 Task: Create in the project AgileMission and in the Backlog issue 'Implement a new cloud-based expense management system for a company with advanced expense tracking and reimbursement features' a child issue 'Code optimization for low-latency file processing', and assign it to team member softage.3@softage.net. Create in the project AgileMission and in the Backlog issue 'Integrate a new virtual assistant feature into an existing mobile application to enhance user experience and convenience' a child issue 'Chatbot conversation context identification and remediation', and assign it to team member softage.4@softage.net
Action: Mouse moved to (752, 553)
Screenshot: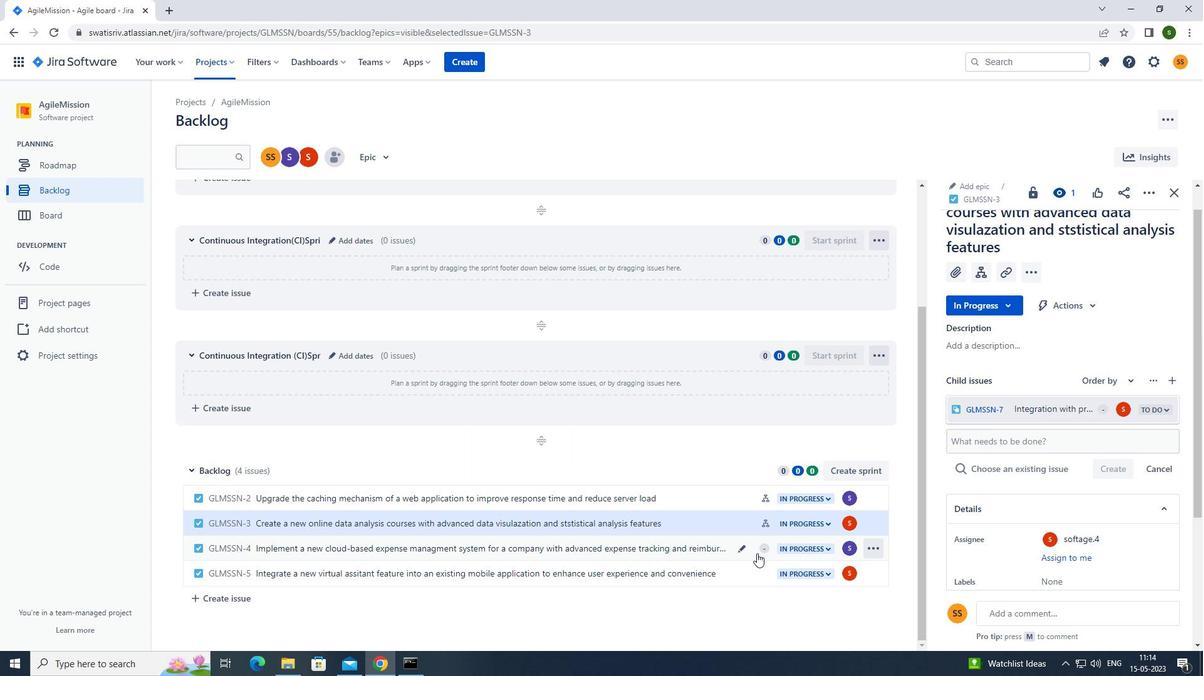 
Action: Mouse pressed left at (752, 553)
Screenshot: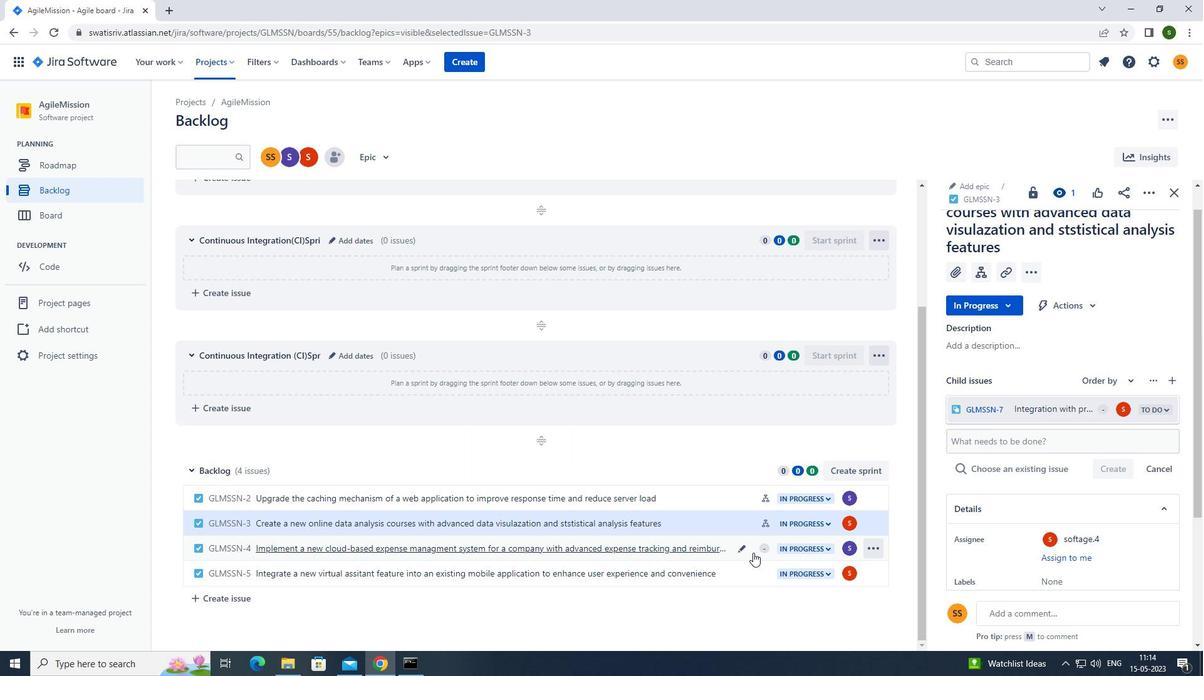 
Action: Mouse moved to (978, 322)
Screenshot: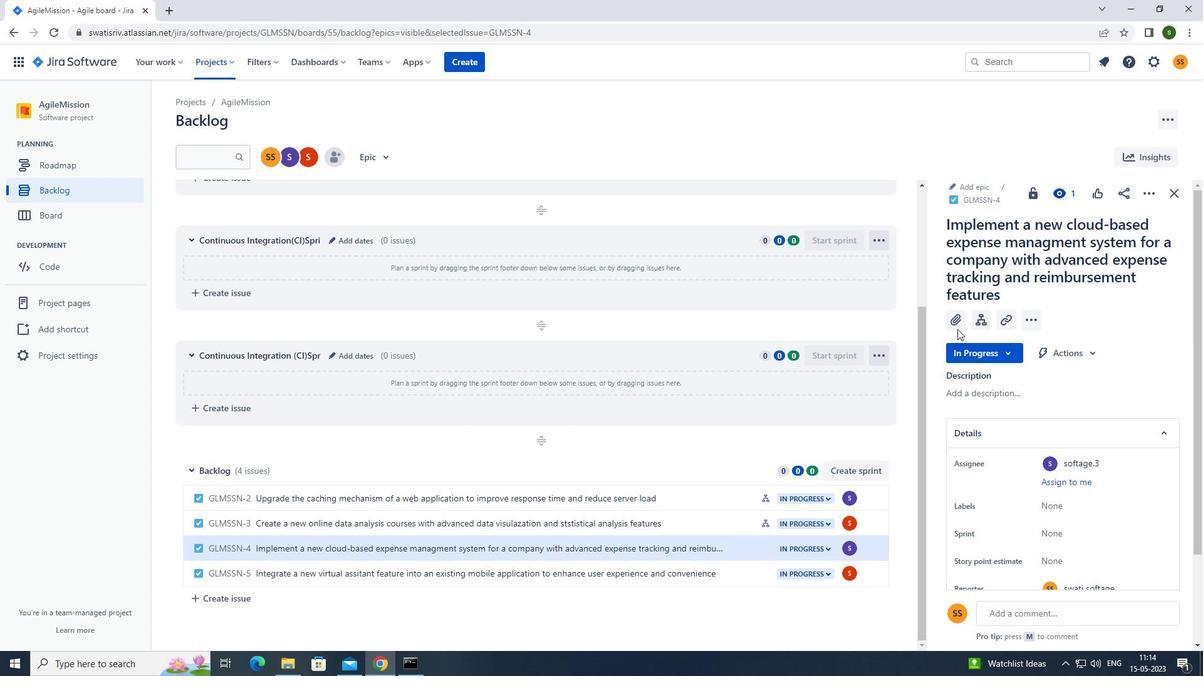 
Action: Mouse pressed left at (978, 322)
Screenshot: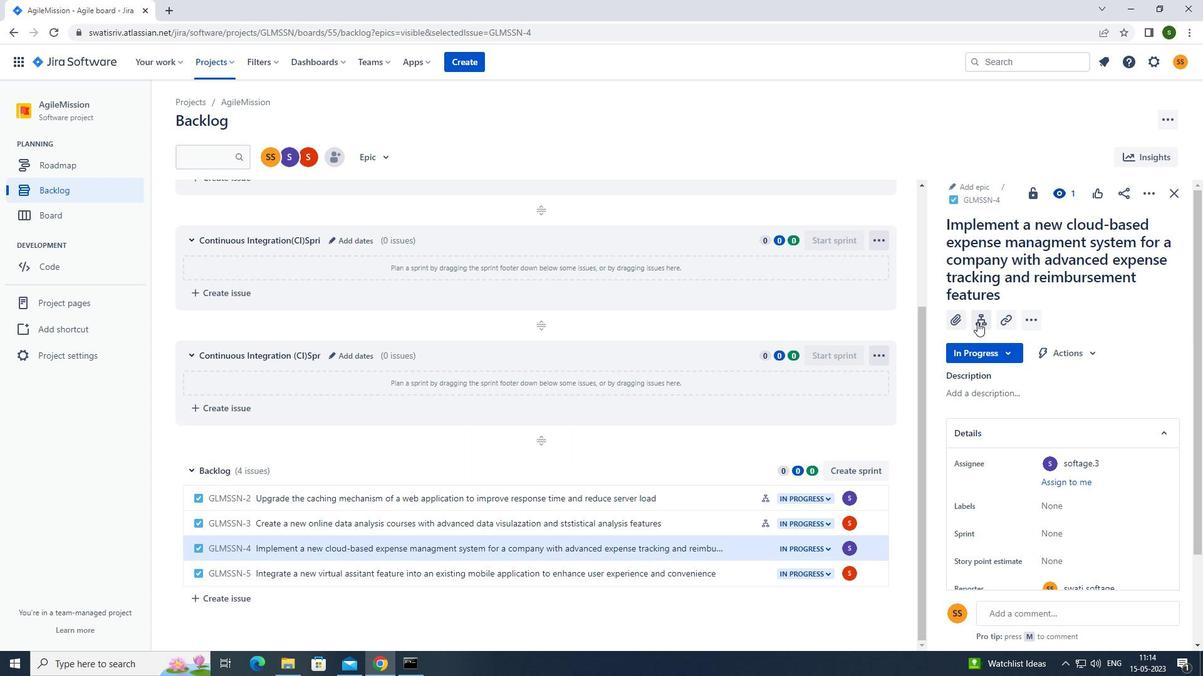 
Action: Mouse moved to (995, 407)
Screenshot: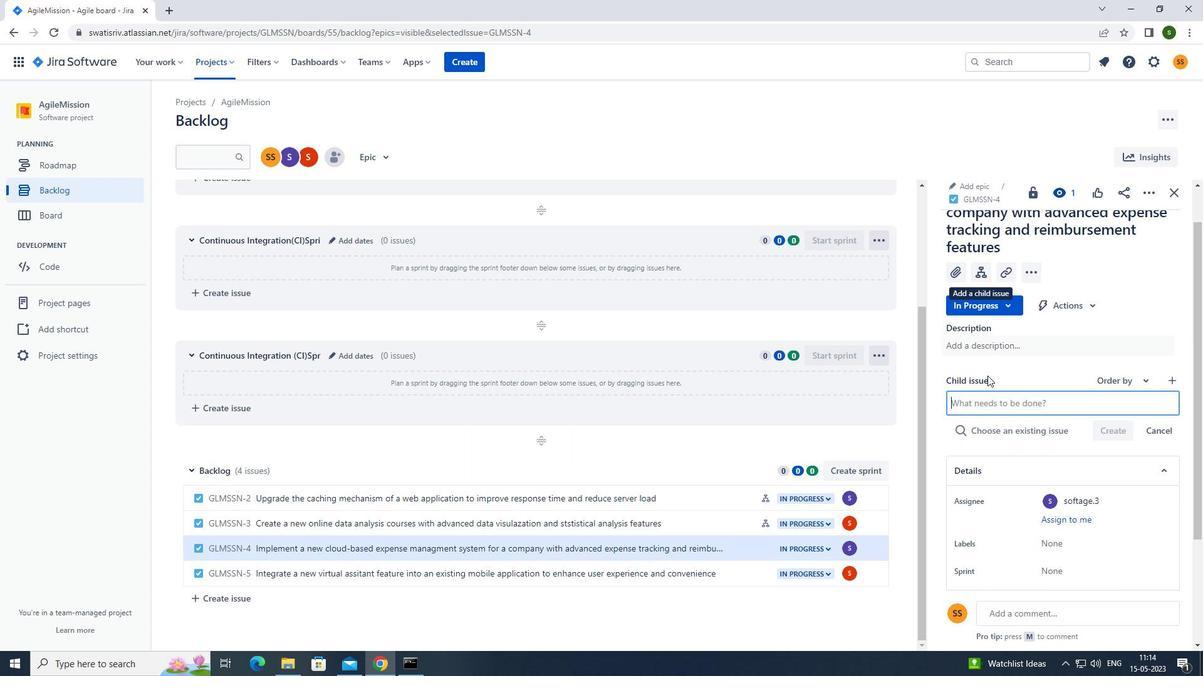 
Action: Mouse pressed left at (995, 407)
Screenshot: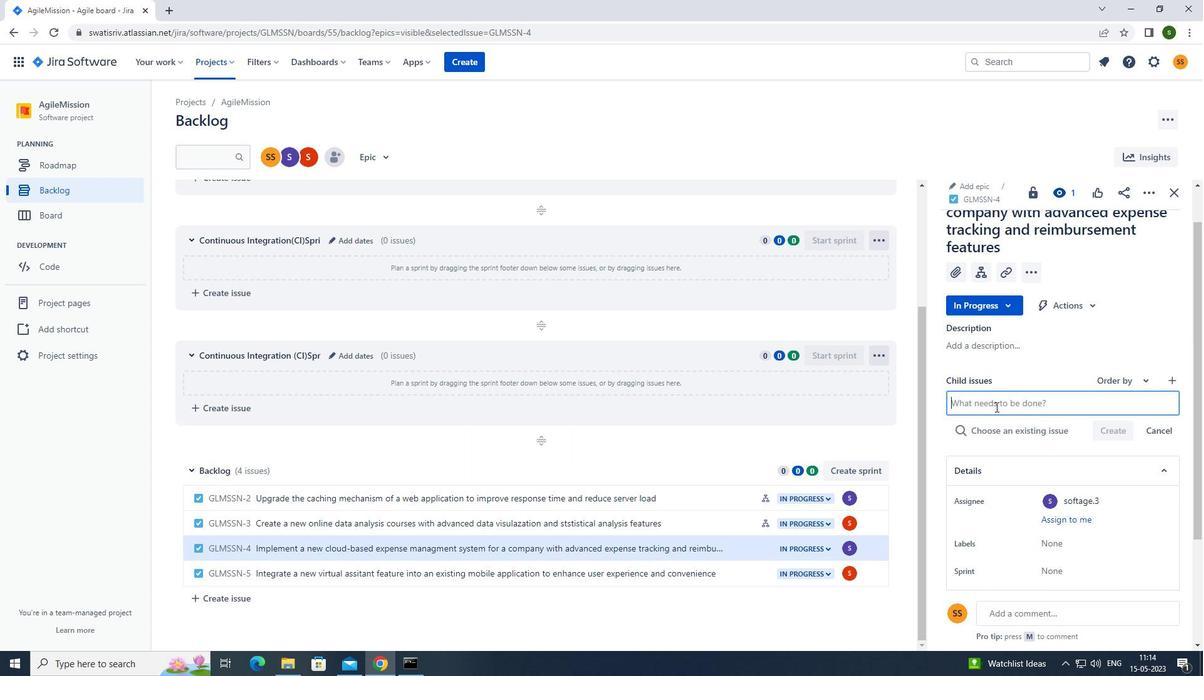 
Action: Mouse moved to (995, 404)
Screenshot: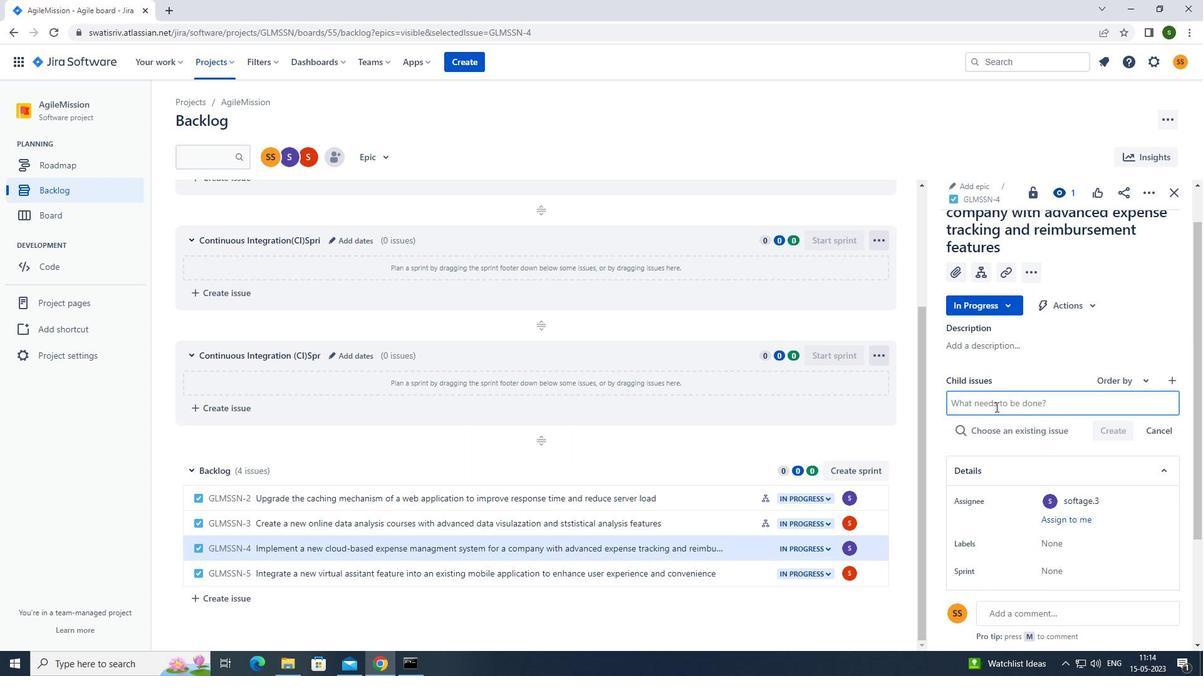 
Action: Key pressed <Key.caps_lock>c<Key.caps_lock>o
Screenshot: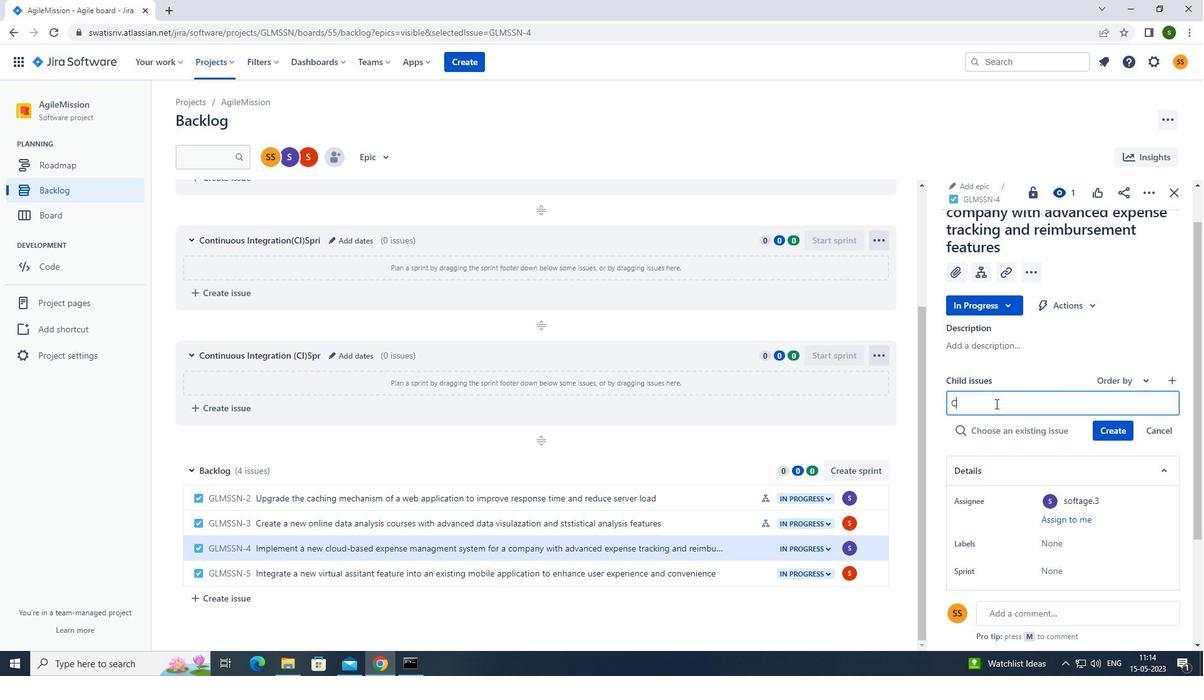 
Action: Mouse moved to (995, 403)
Screenshot: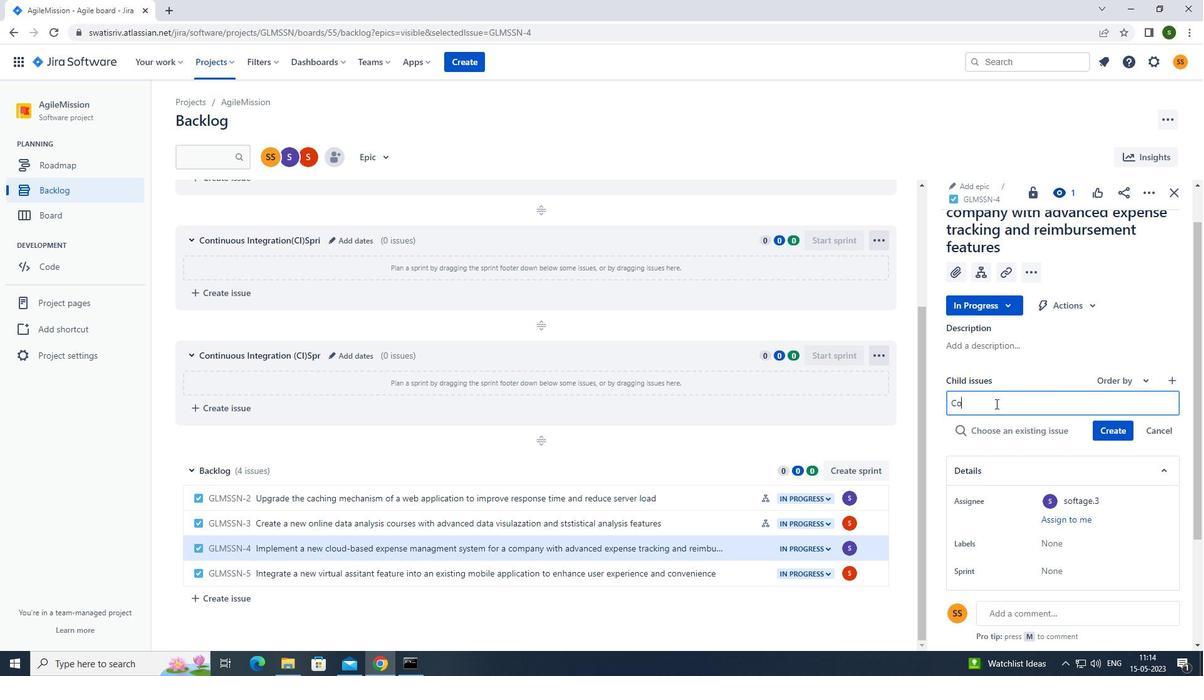 
Action: Key pressed de<Key.space>optimization<Key.space>for<Key.space>low-latency<Key.space>file<Key.space>processing<Key.enter>
Screenshot: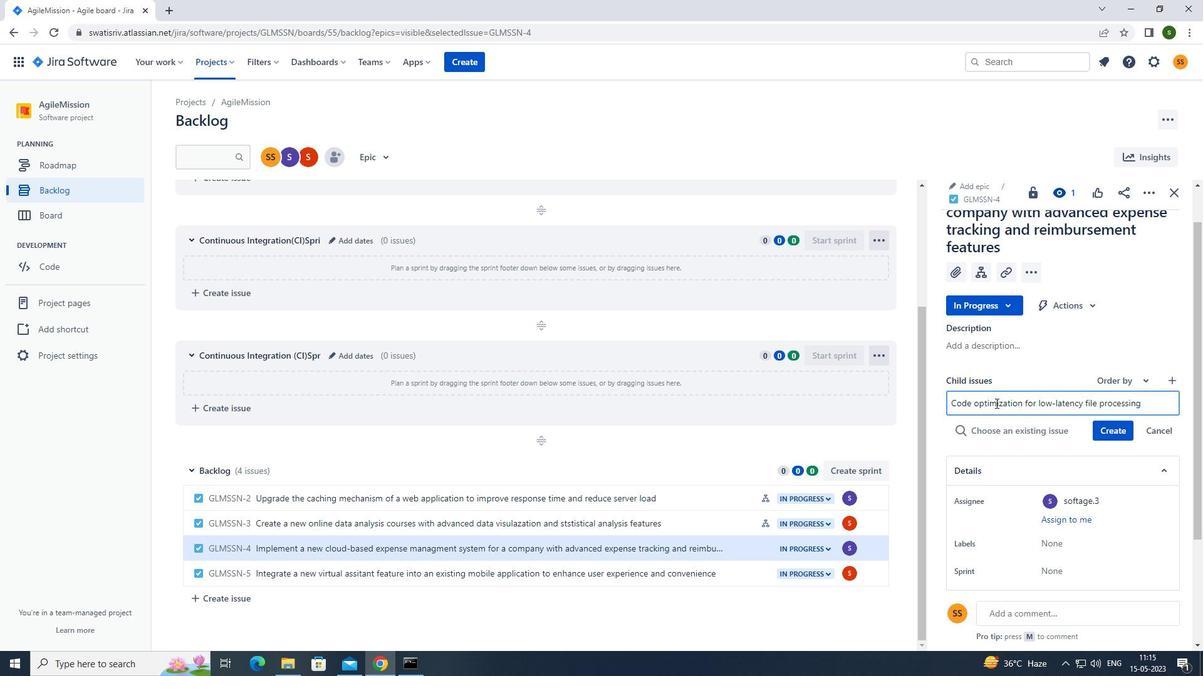 
Action: Mouse moved to (1126, 410)
Screenshot: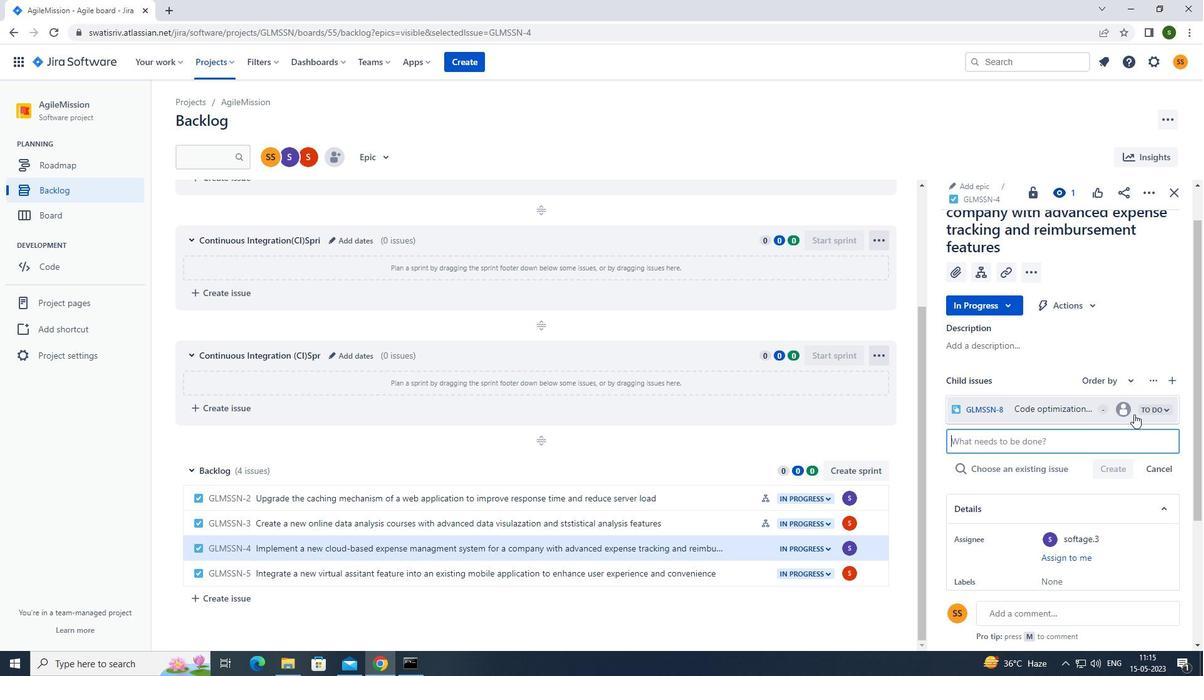 
Action: Mouse pressed left at (1126, 410)
Screenshot: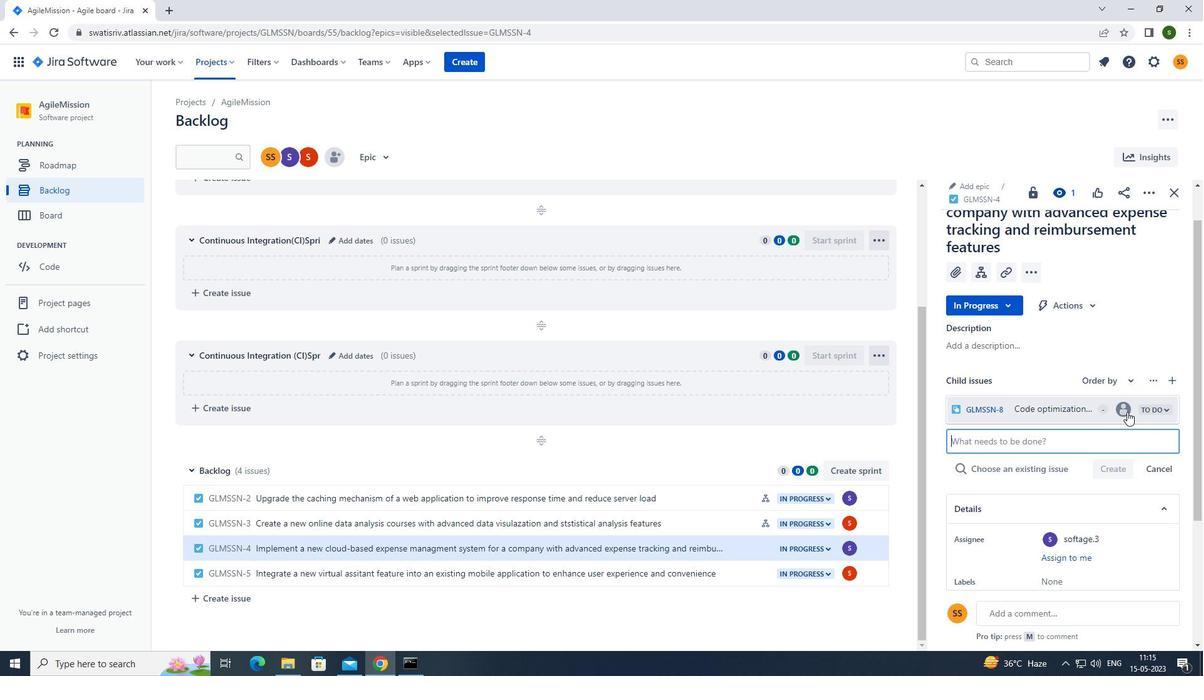 
Action: Mouse moved to (1028, 451)
Screenshot: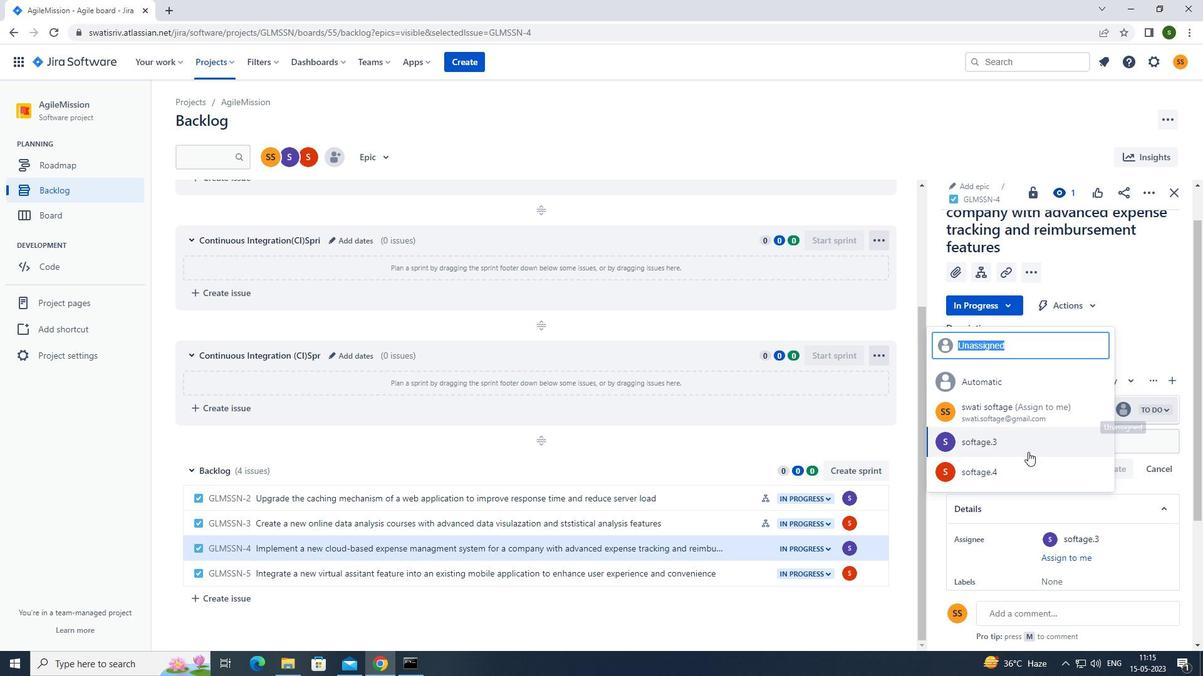 
Action: Mouse pressed left at (1028, 451)
Screenshot: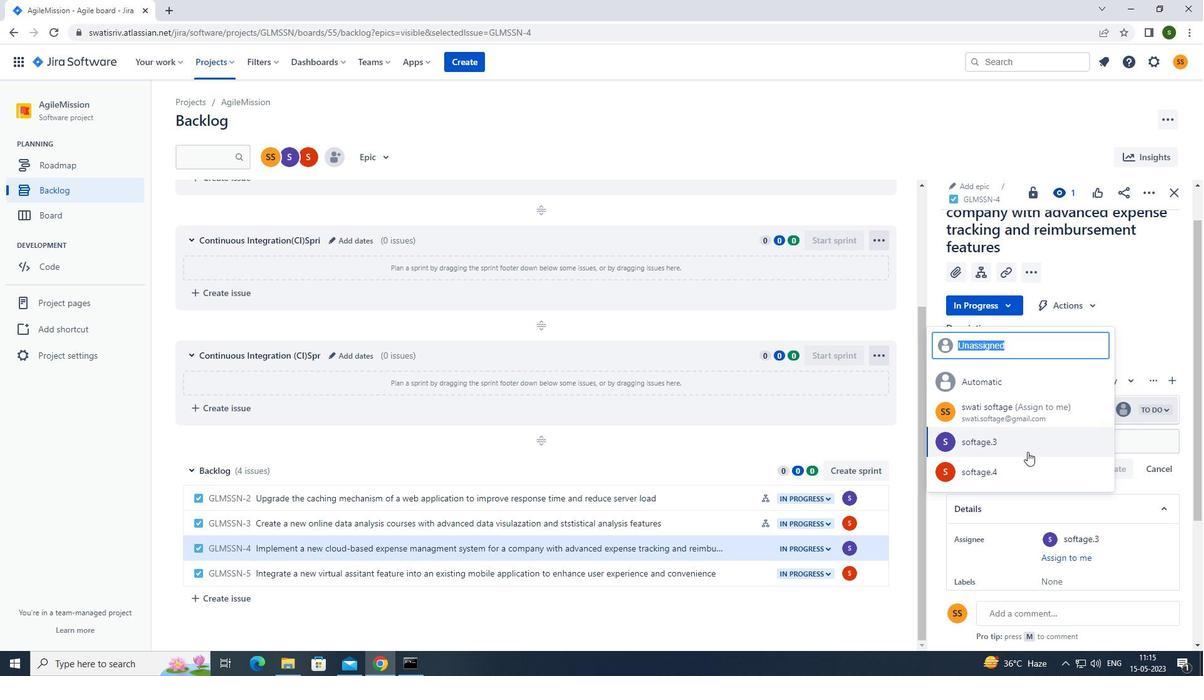 
Action: Mouse moved to (746, 578)
Screenshot: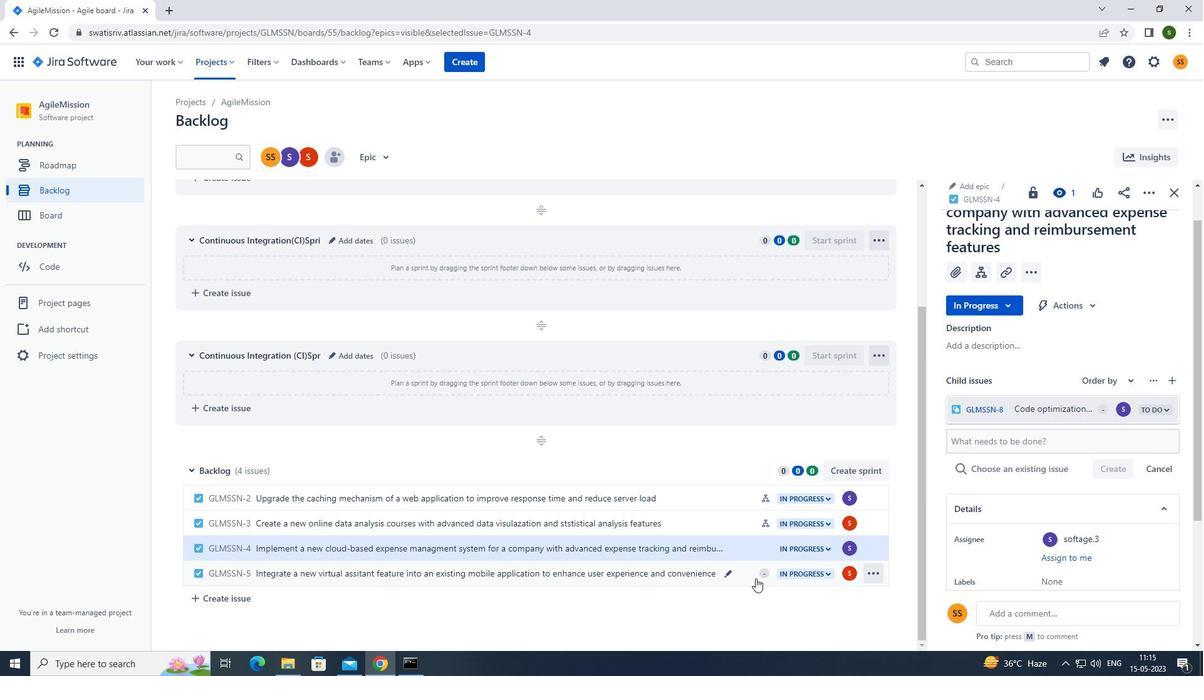 
Action: Mouse pressed left at (746, 578)
Screenshot: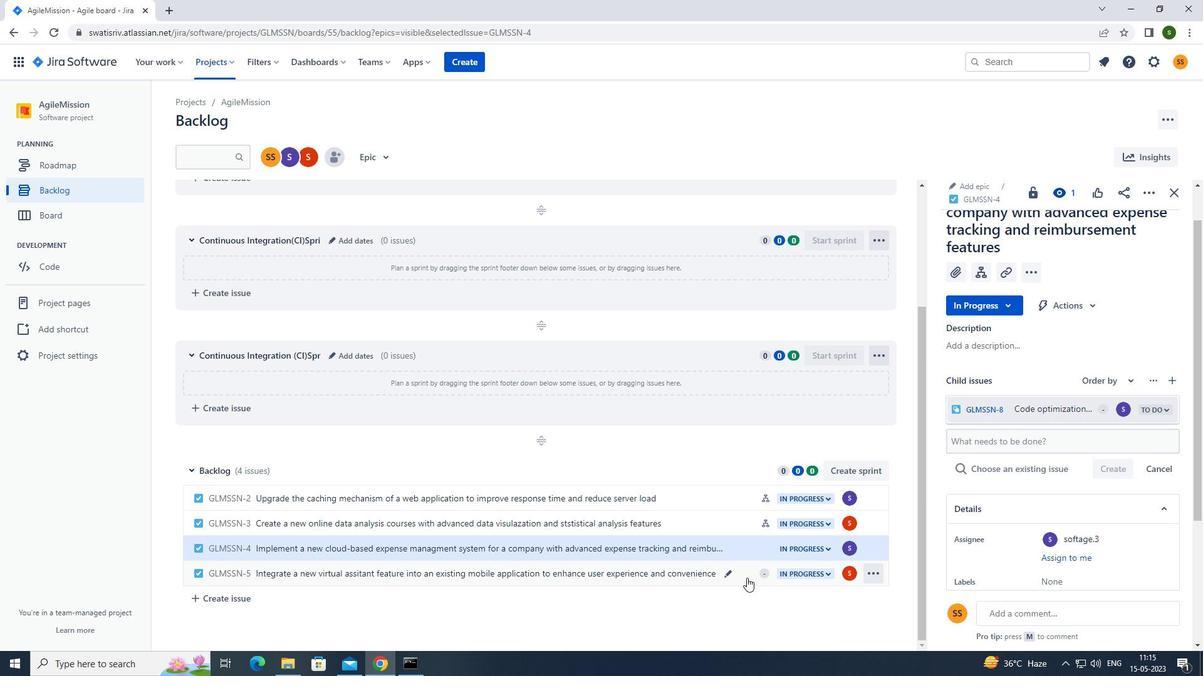 
Action: Mouse moved to (981, 295)
Screenshot: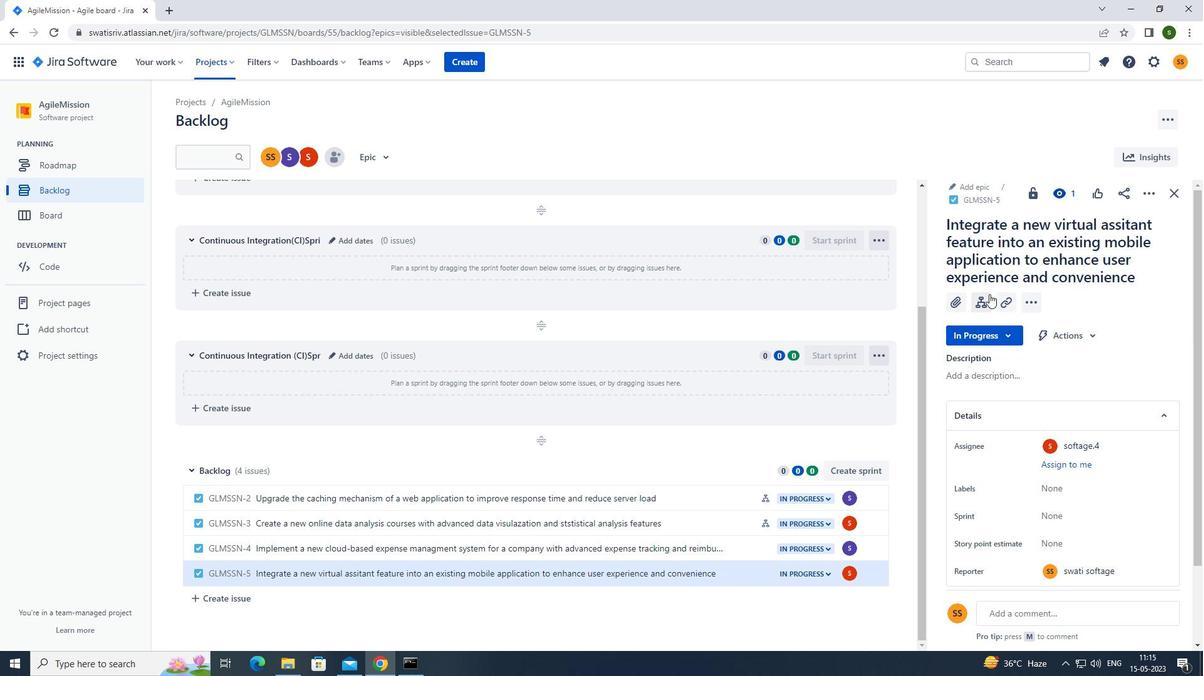 
Action: Mouse pressed left at (981, 295)
Screenshot: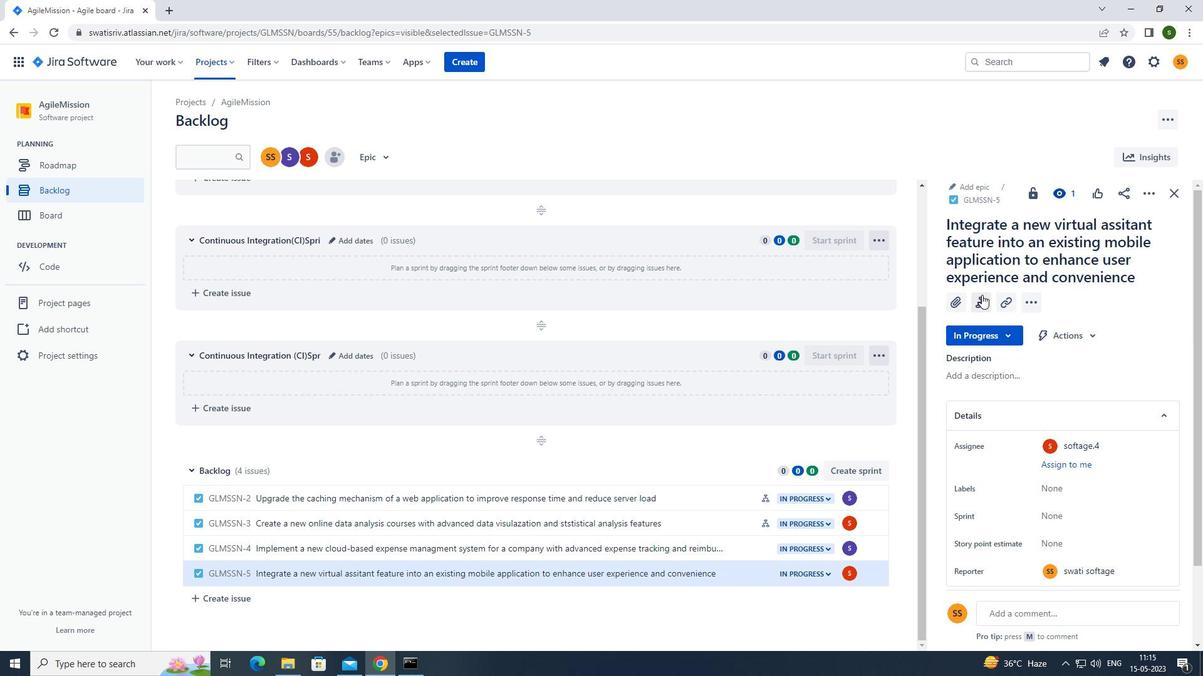 
Action: Mouse moved to (996, 405)
Screenshot: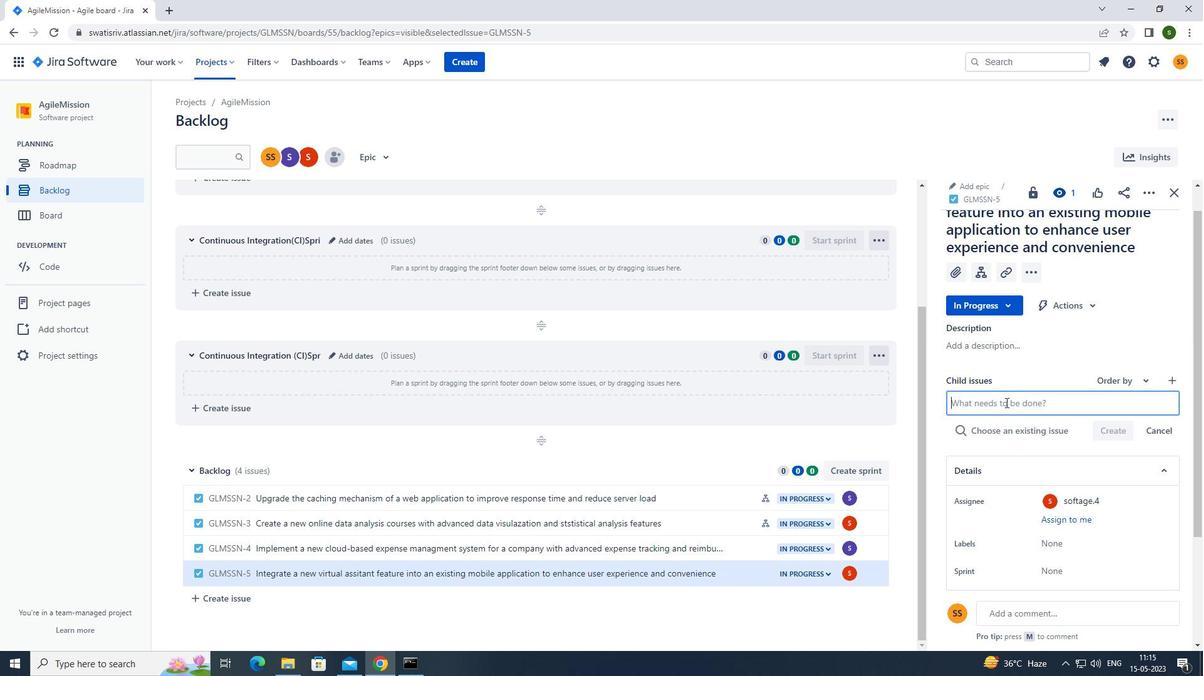 
Action: Key pressed <Key.caps_lock>c<Key.caps_lock>hatbot<Key.space>conversation<Key.space>context<Key.space>identification<Key.space>and<Key.space>remediation<Key.enter>
Screenshot: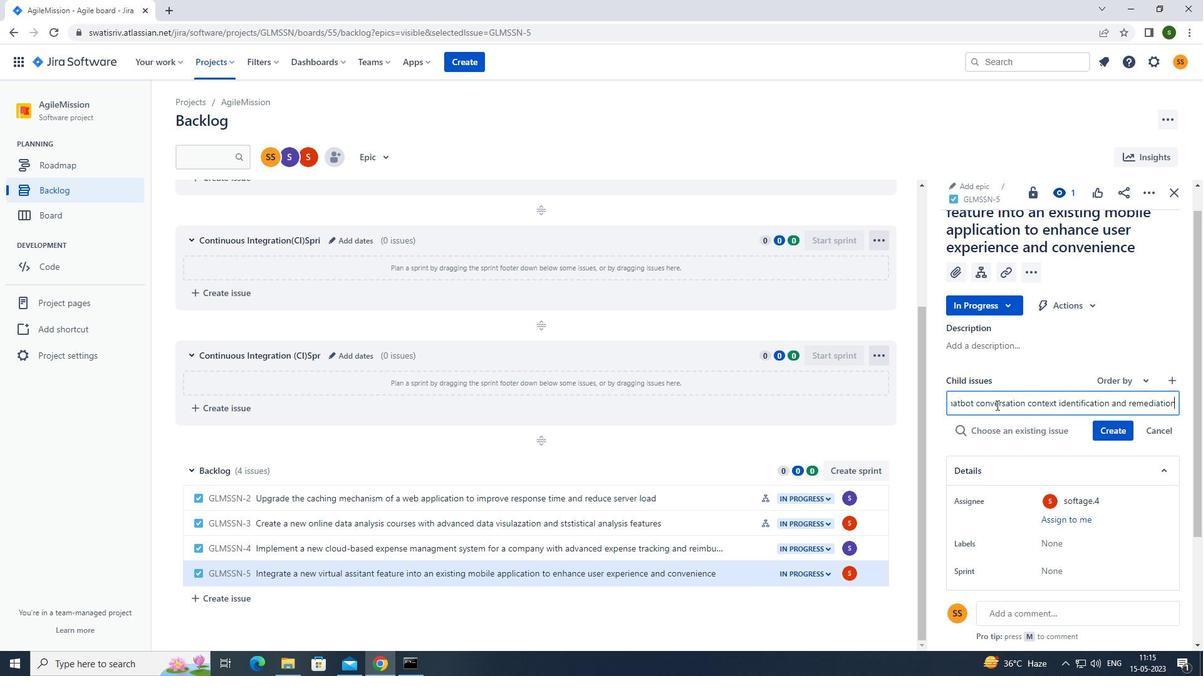 
Action: Mouse moved to (1124, 410)
Screenshot: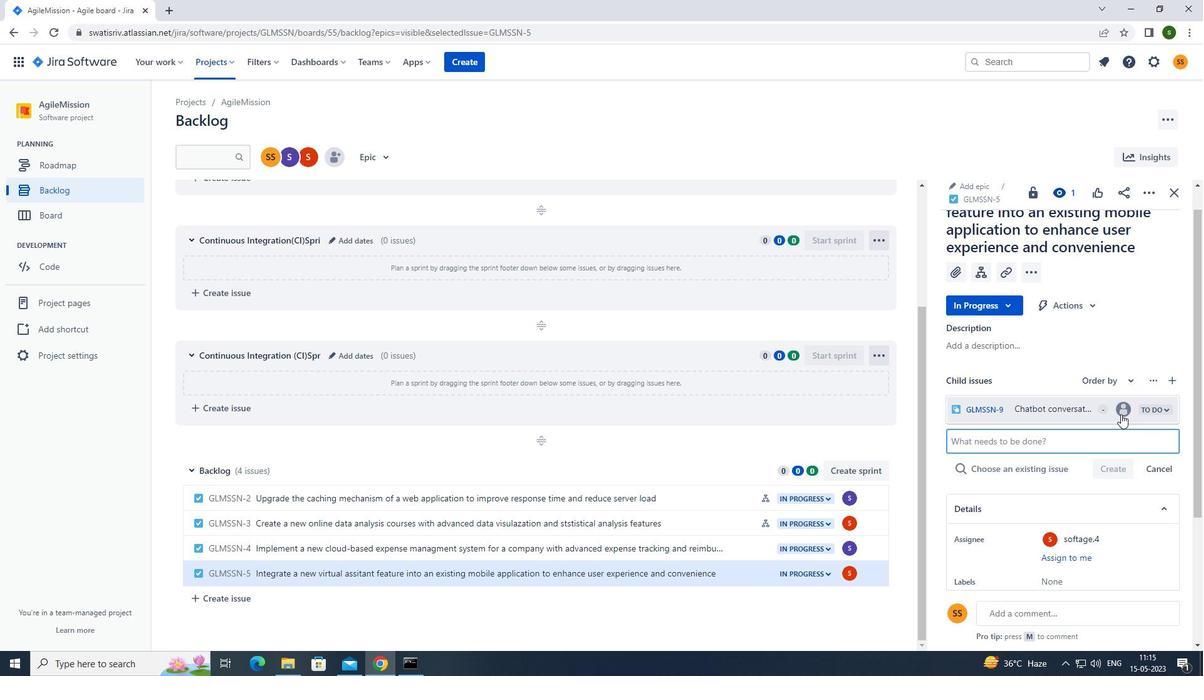 
Action: Mouse pressed left at (1124, 410)
Screenshot: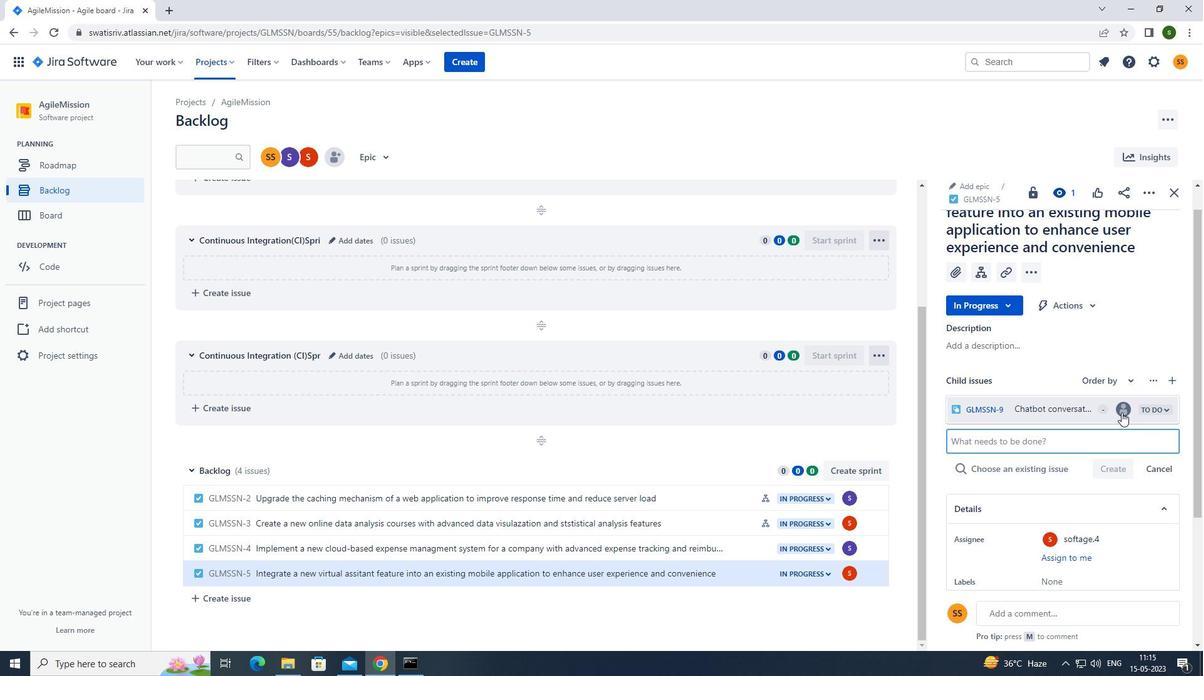 
Action: Mouse moved to (1013, 469)
Screenshot: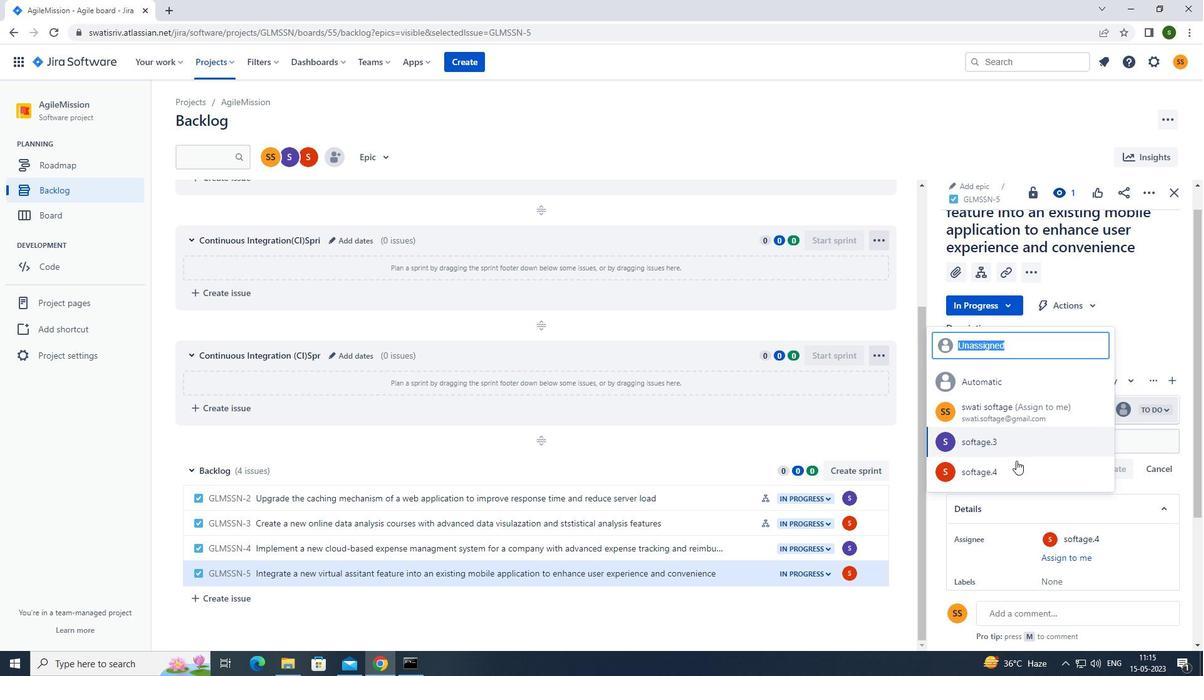 
Action: Mouse pressed left at (1013, 469)
Screenshot: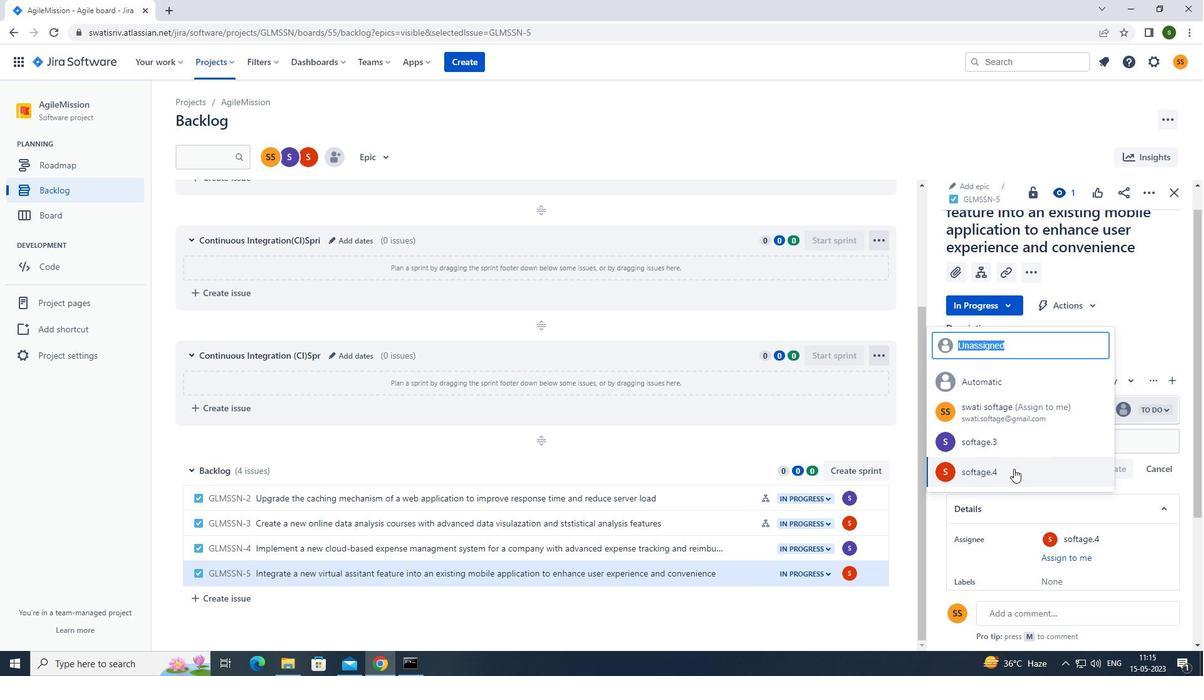 
Action: Mouse moved to (914, 486)
Screenshot: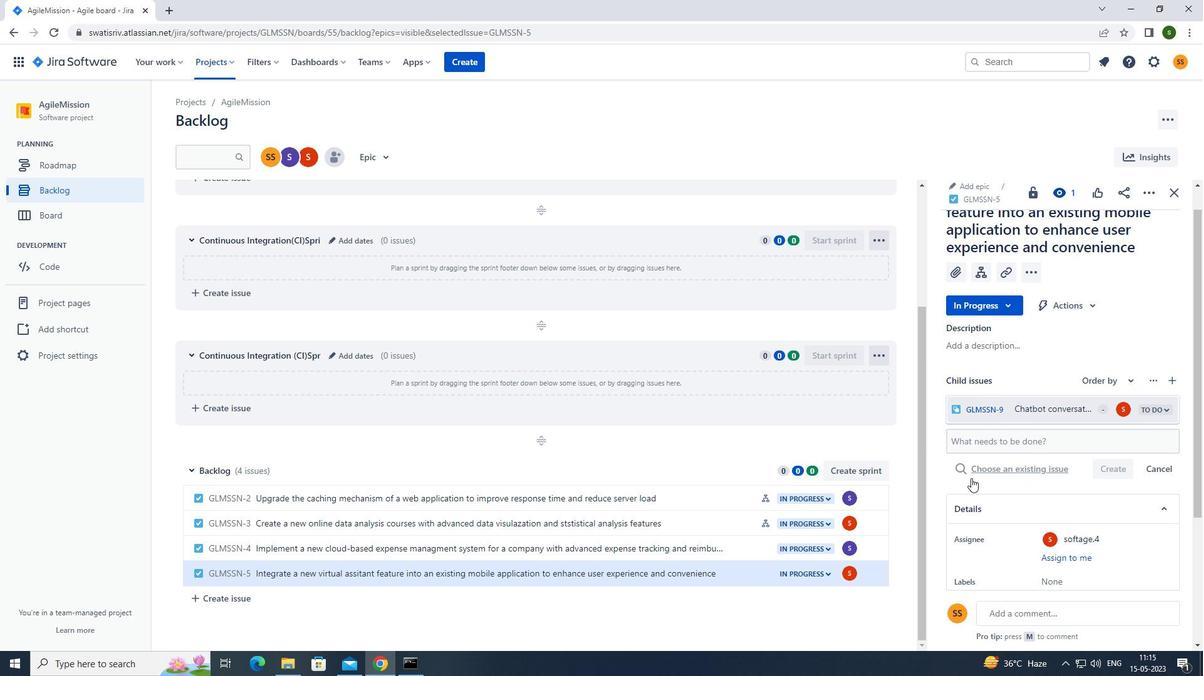 
